 Task: Name the new "Digital Experience" site using the "Microsite" template.
Action: Mouse moved to (1083, 70)
Screenshot: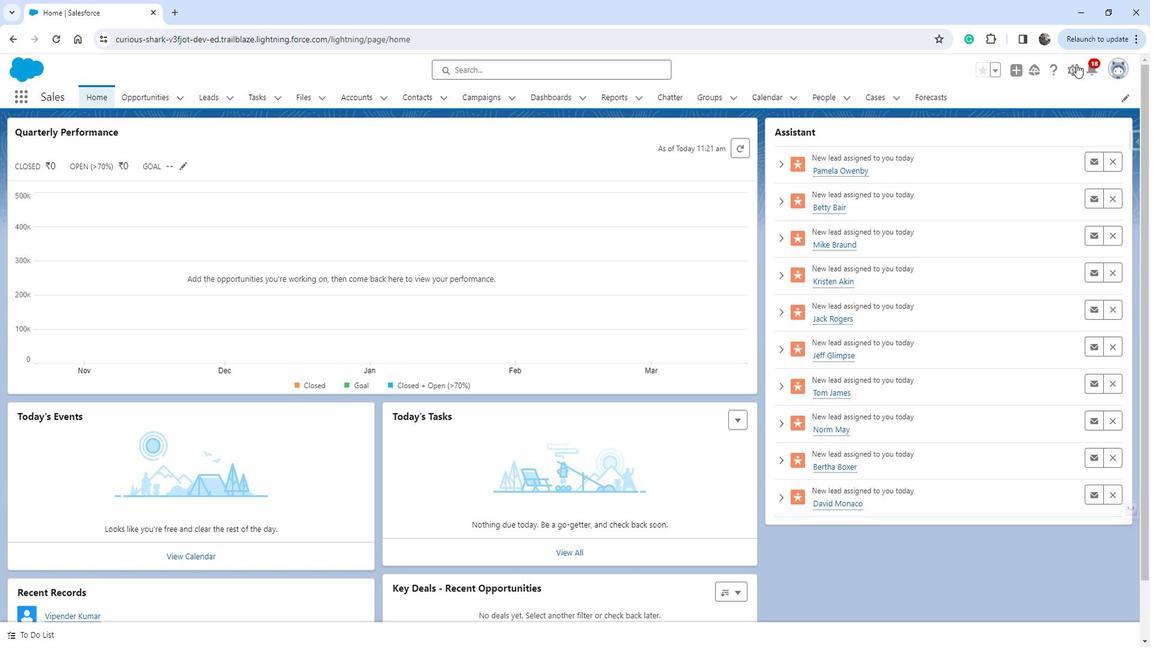 
Action: Mouse pressed left at (1083, 70)
Screenshot: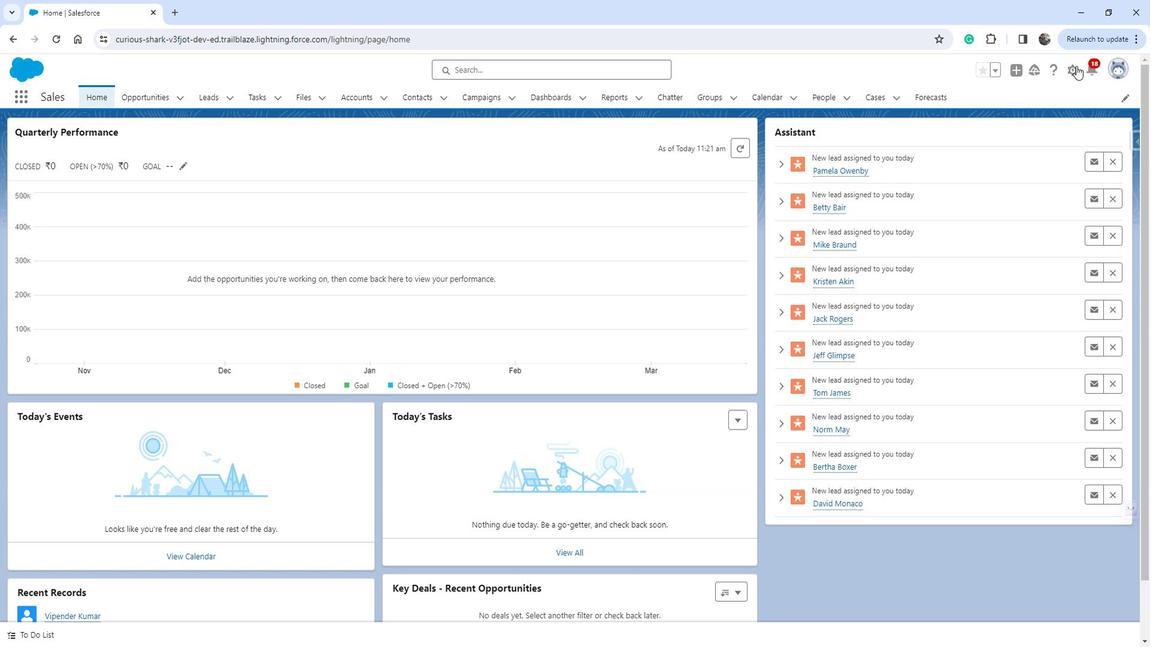 
Action: Mouse moved to (1038, 107)
Screenshot: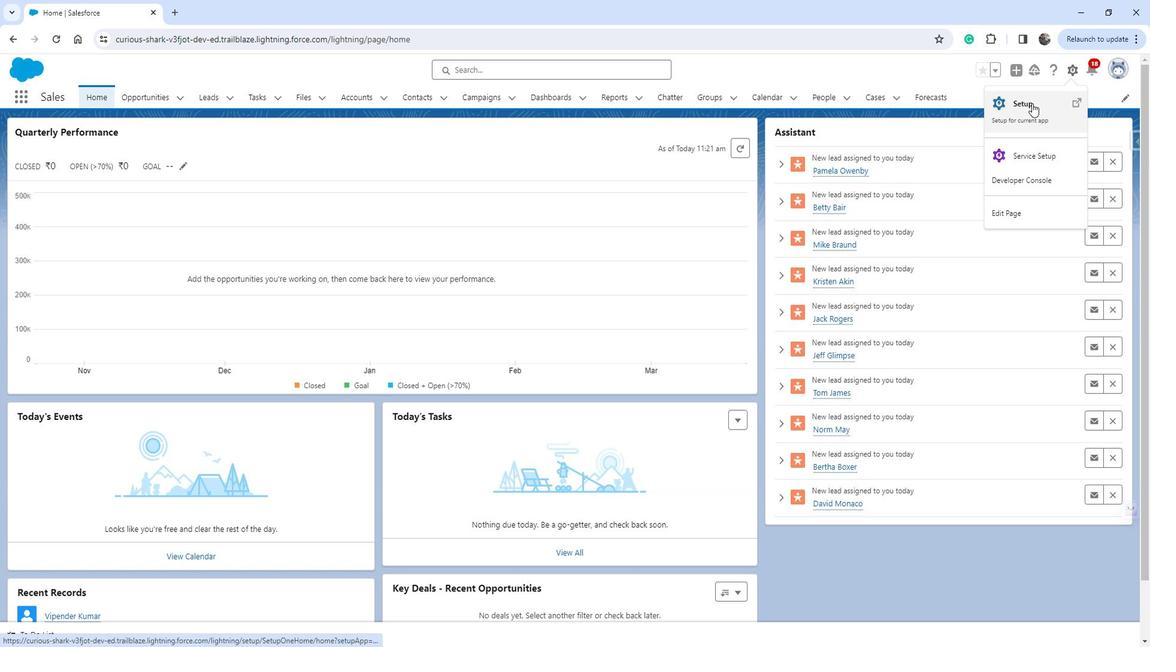 
Action: Mouse pressed left at (1038, 107)
Screenshot: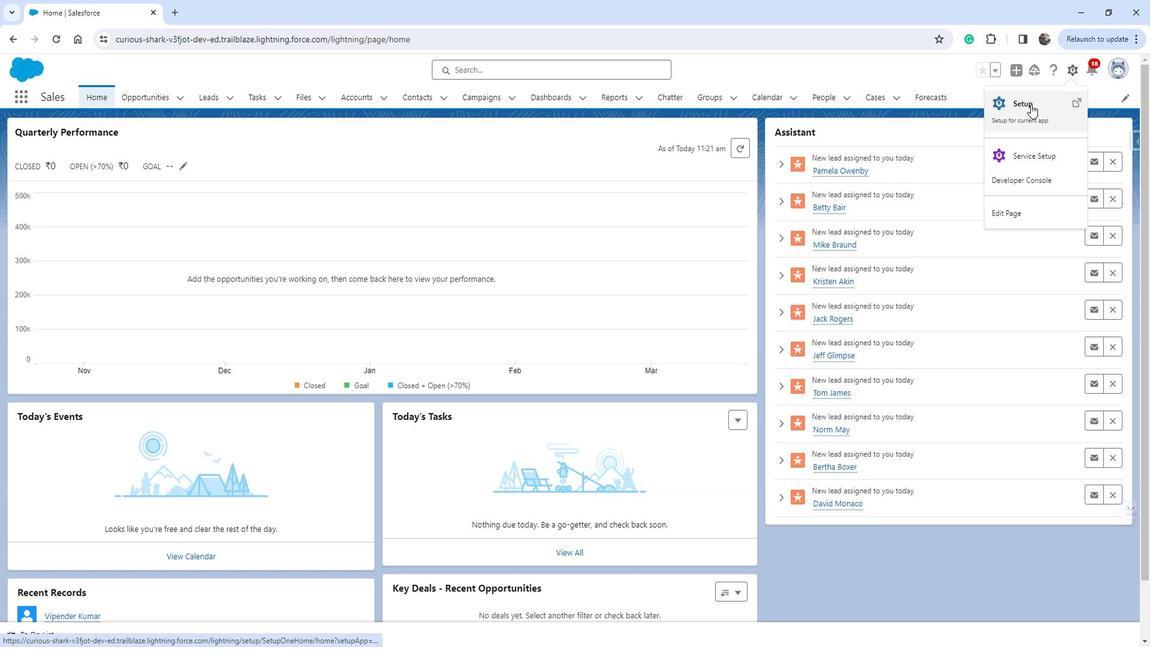
Action: Mouse moved to (81, 331)
Screenshot: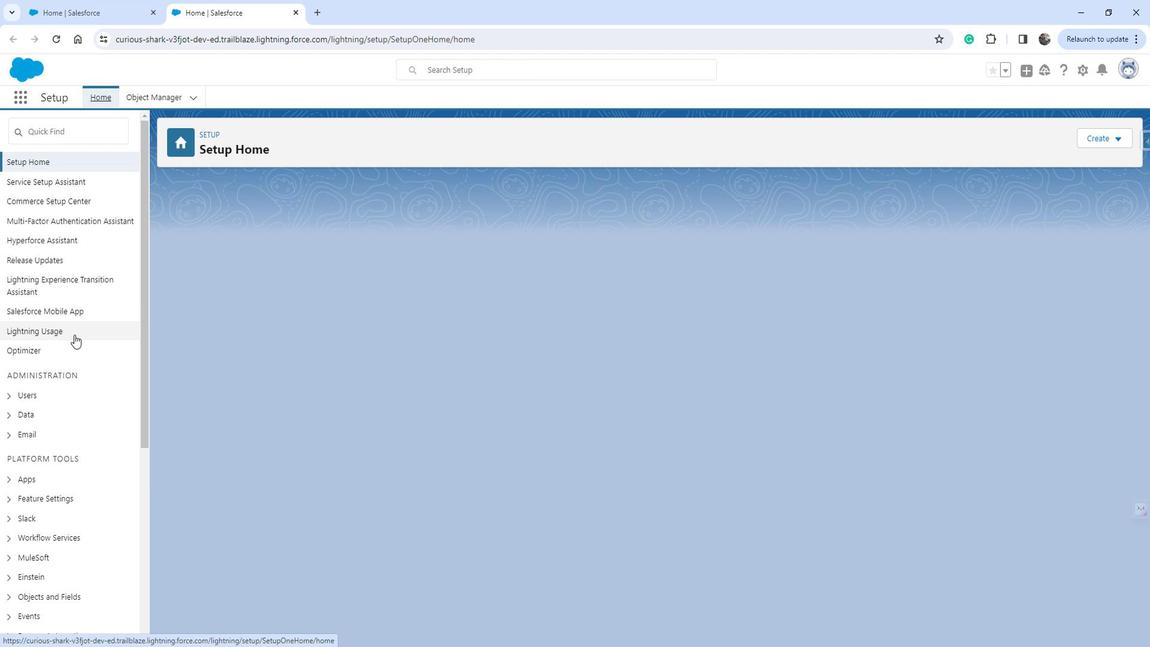 
Action: Mouse scrolled (81, 330) with delta (0, 0)
Screenshot: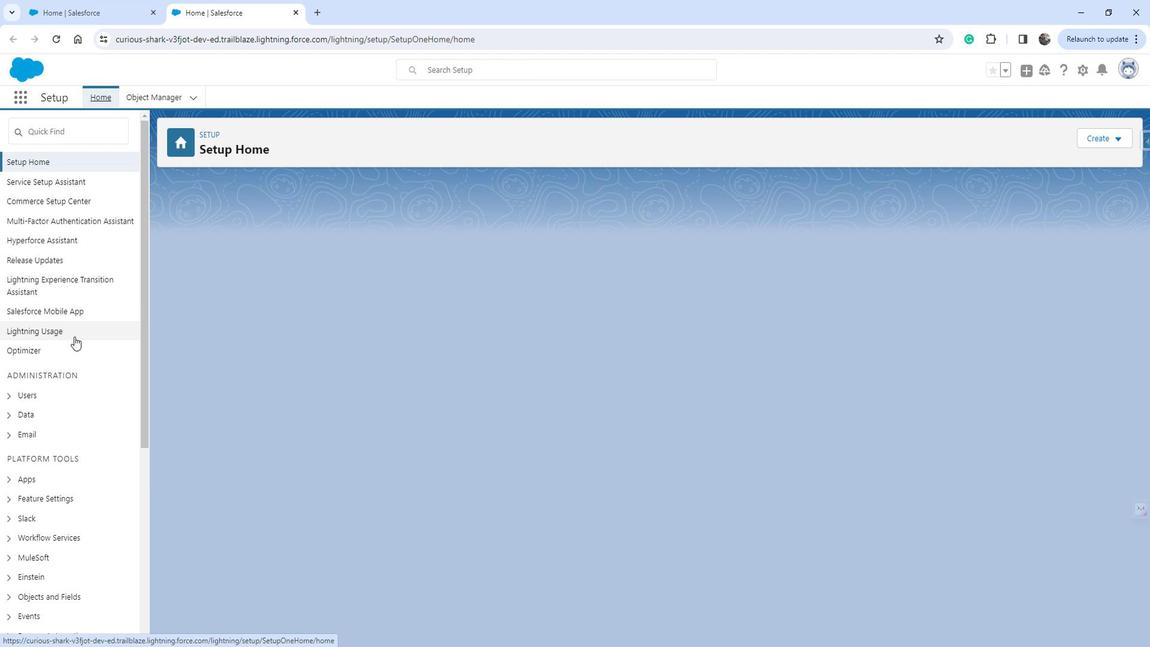 
Action: Mouse scrolled (81, 330) with delta (0, 0)
Screenshot: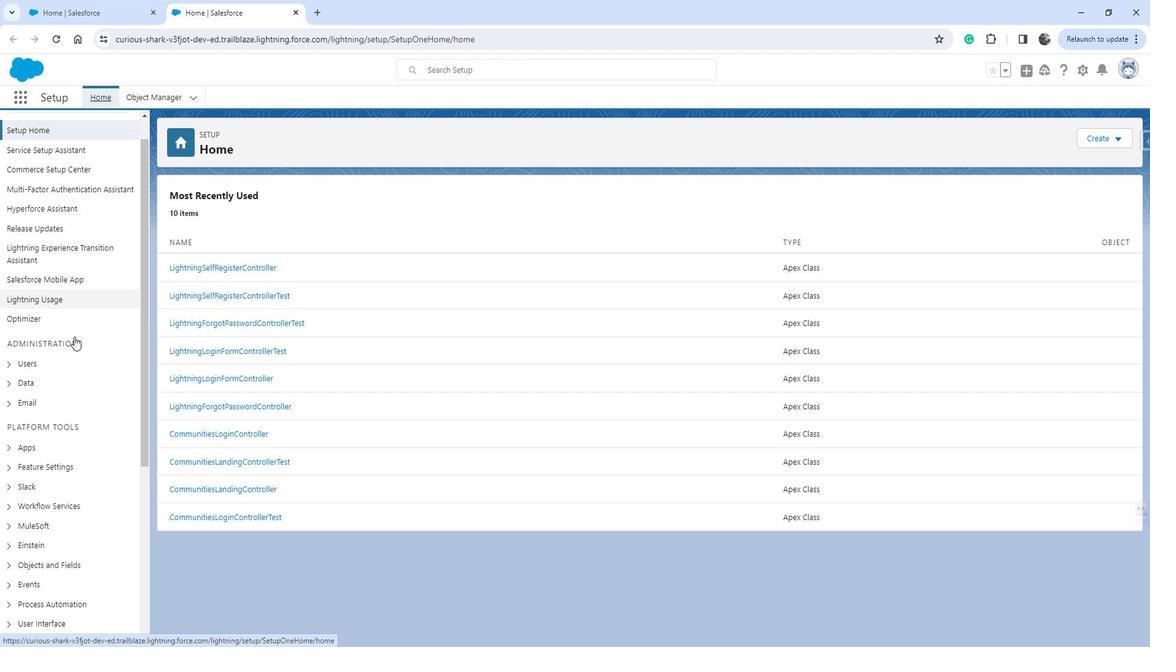 
Action: Mouse moved to (14, 366)
Screenshot: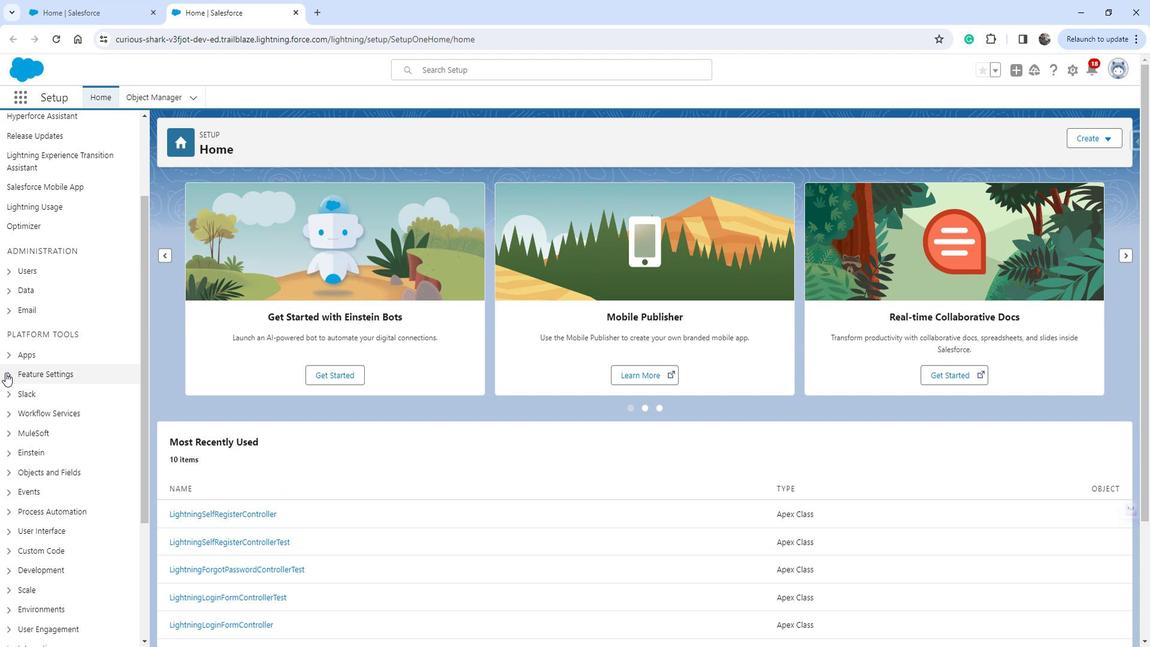 
Action: Mouse pressed left at (14, 366)
Screenshot: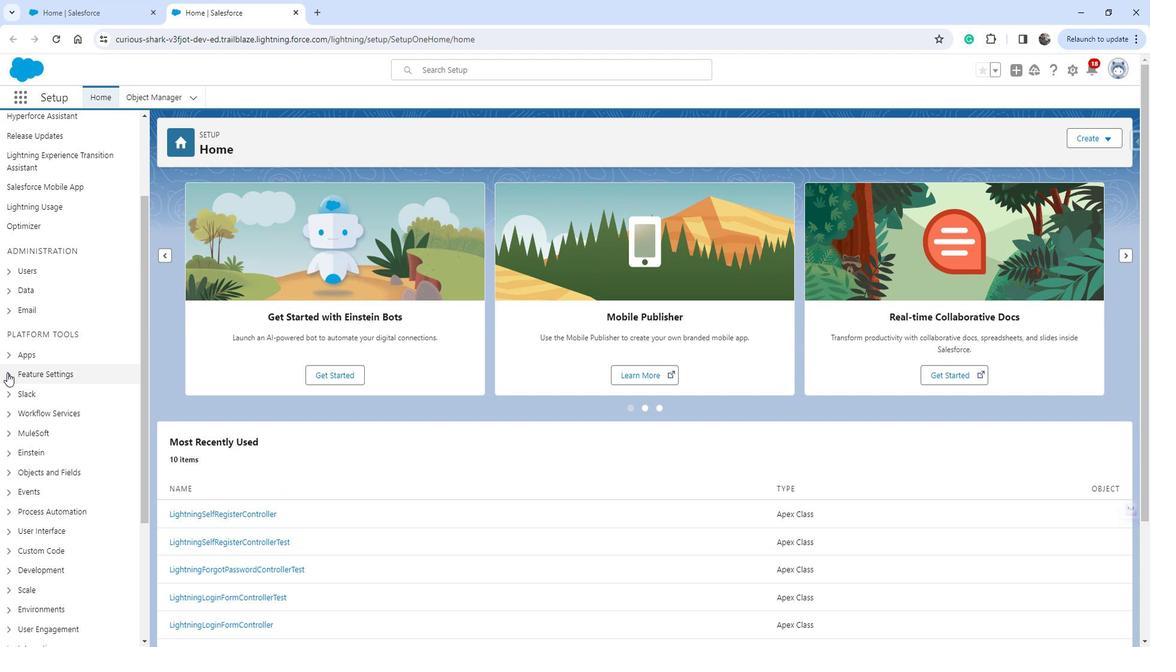 
Action: Mouse moved to (38, 375)
Screenshot: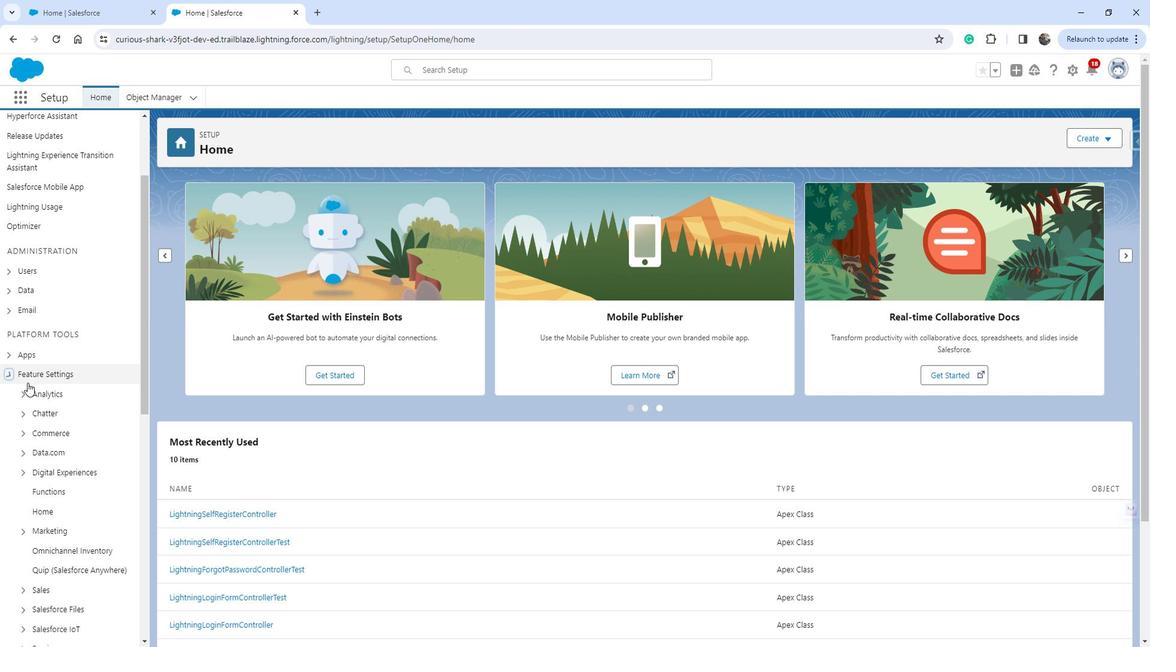 
Action: Mouse scrolled (38, 375) with delta (0, 0)
Screenshot: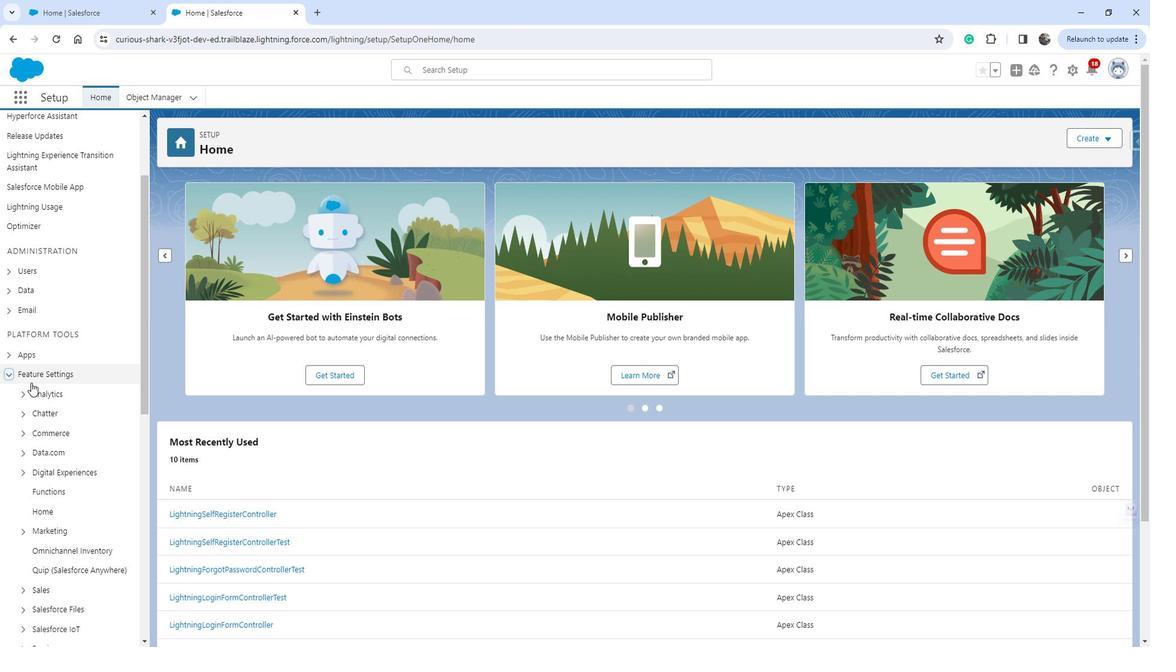 
Action: Mouse moved to (29, 402)
Screenshot: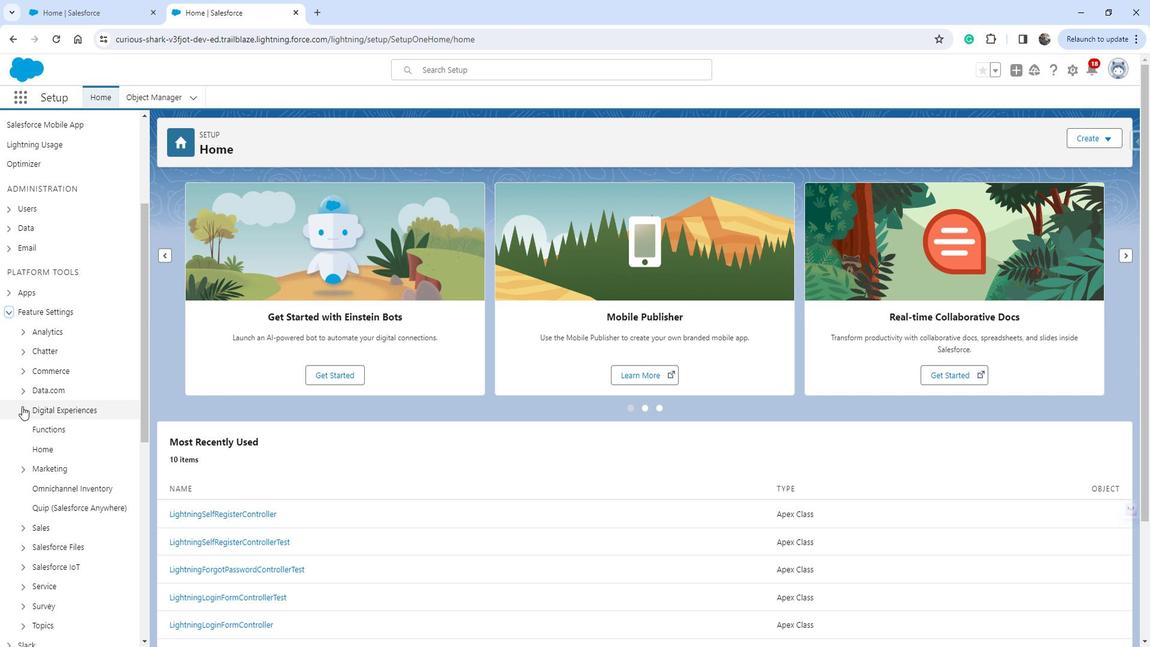 
Action: Mouse pressed left at (29, 402)
Screenshot: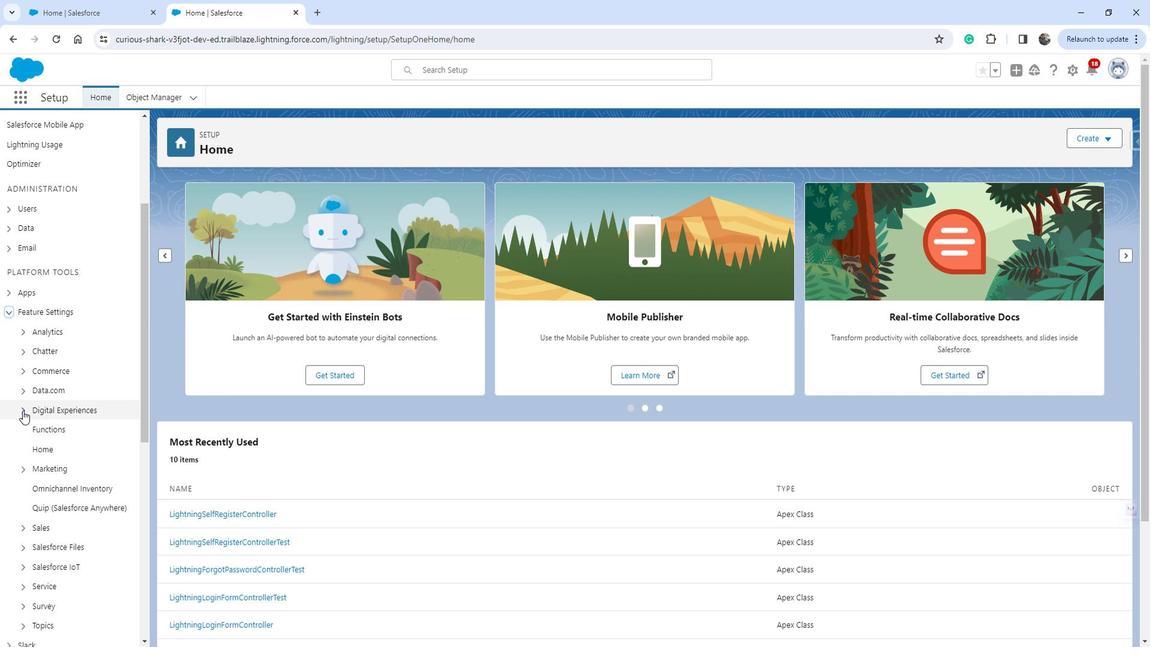 
Action: Mouse moved to (52, 418)
Screenshot: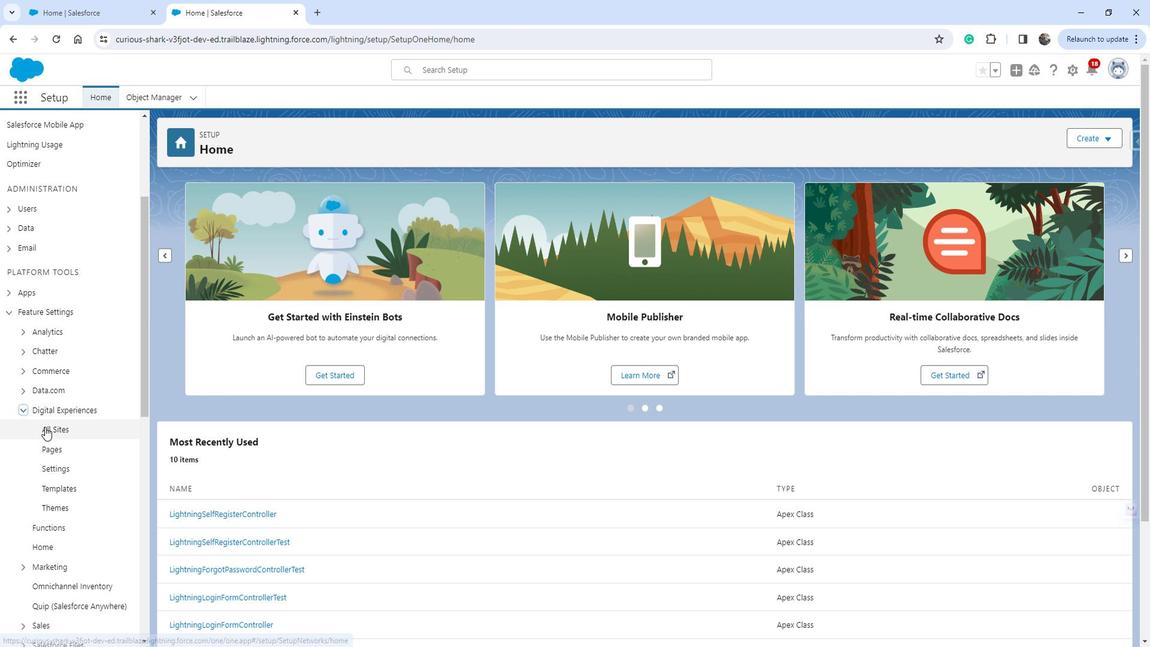 
Action: Mouse pressed left at (52, 418)
Screenshot: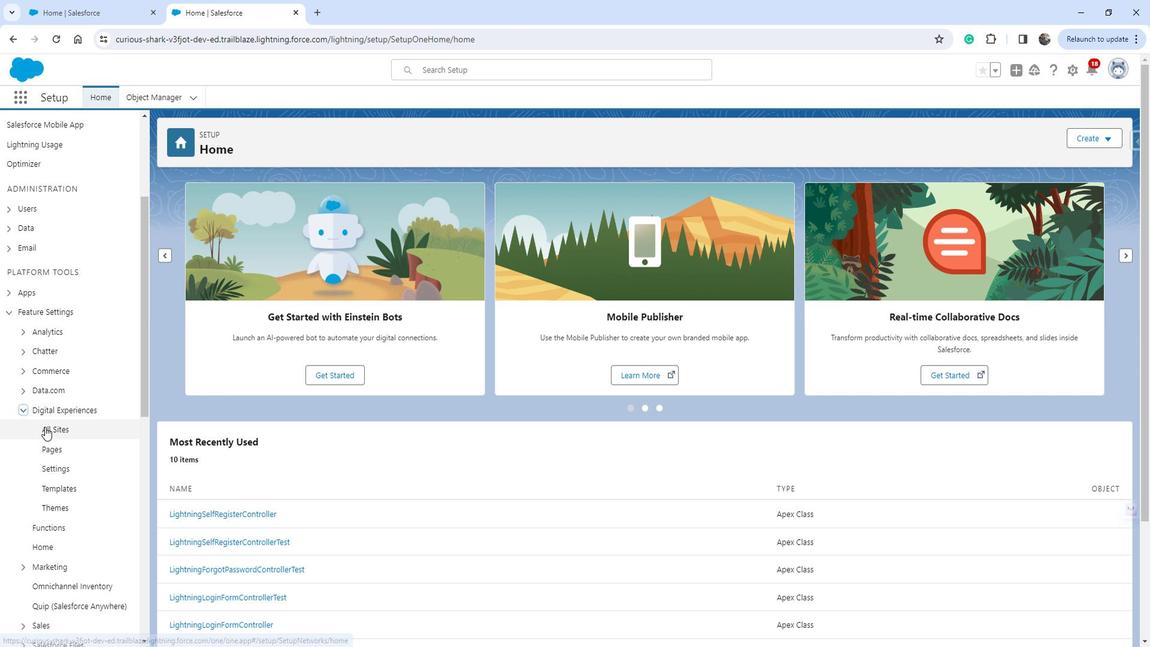 
Action: Mouse moved to (478, 249)
Screenshot: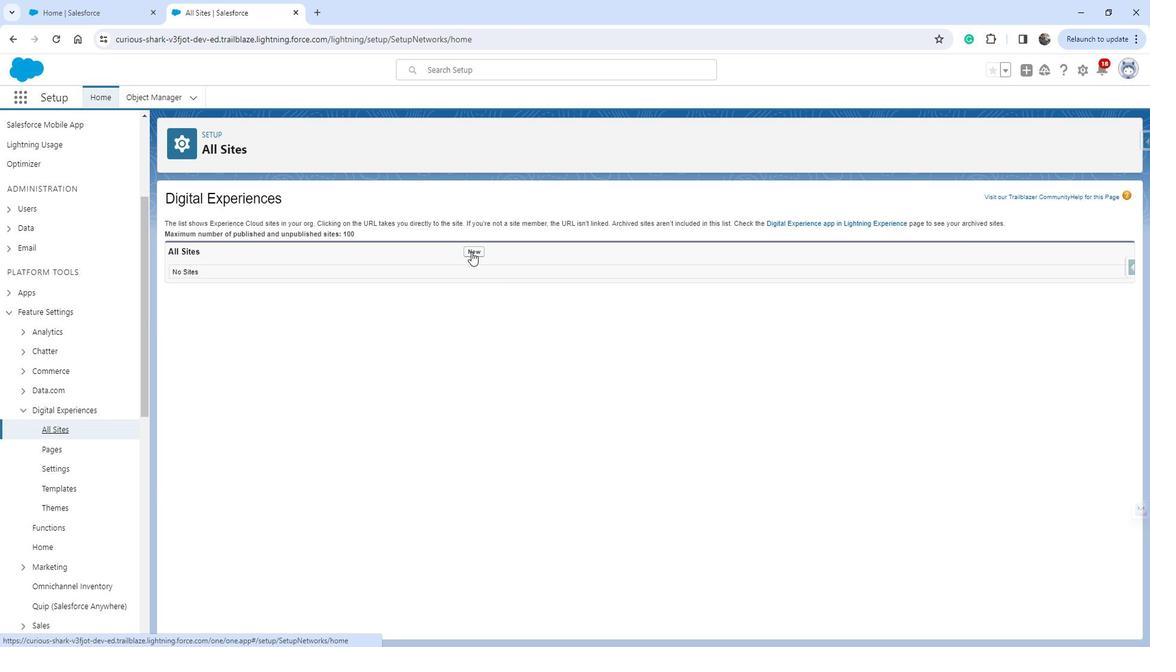 
Action: Mouse pressed left at (478, 249)
Screenshot: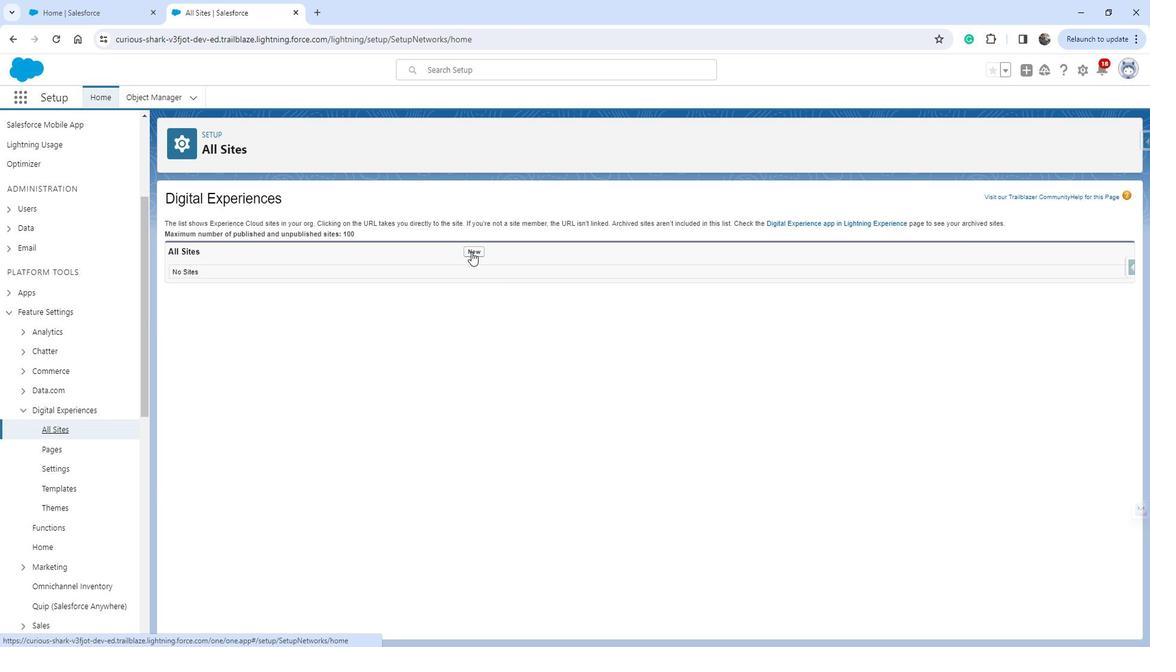 
Action: Mouse moved to (385, 304)
Screenshot: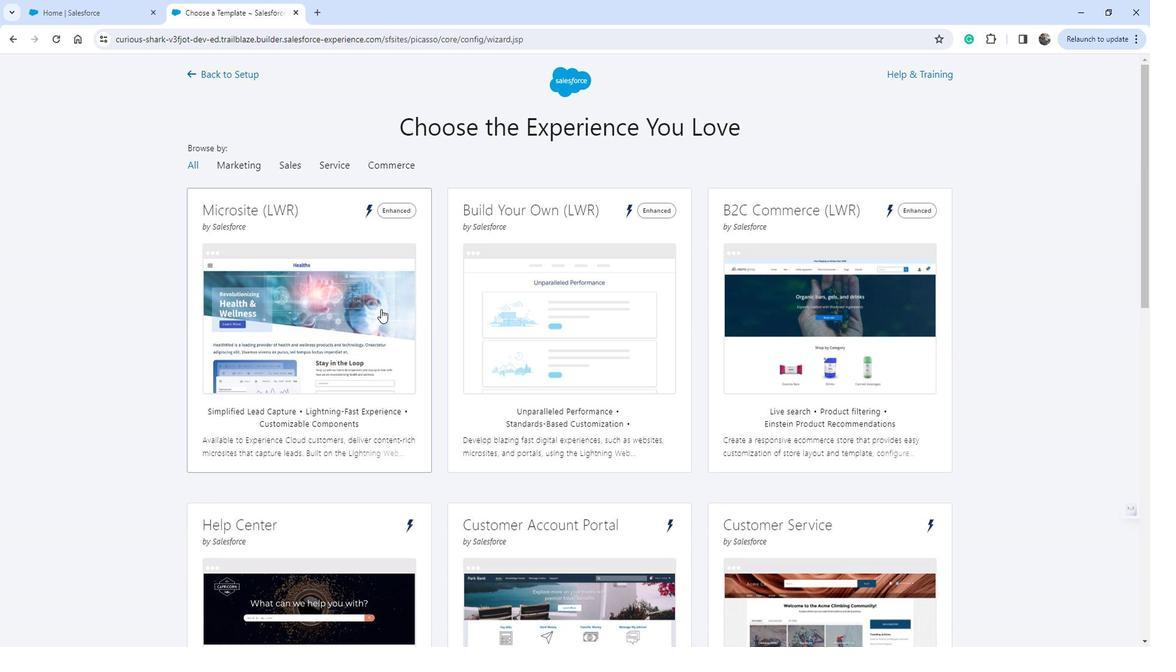
Action: Mouse pressed left at (385, 304)
Screenshot: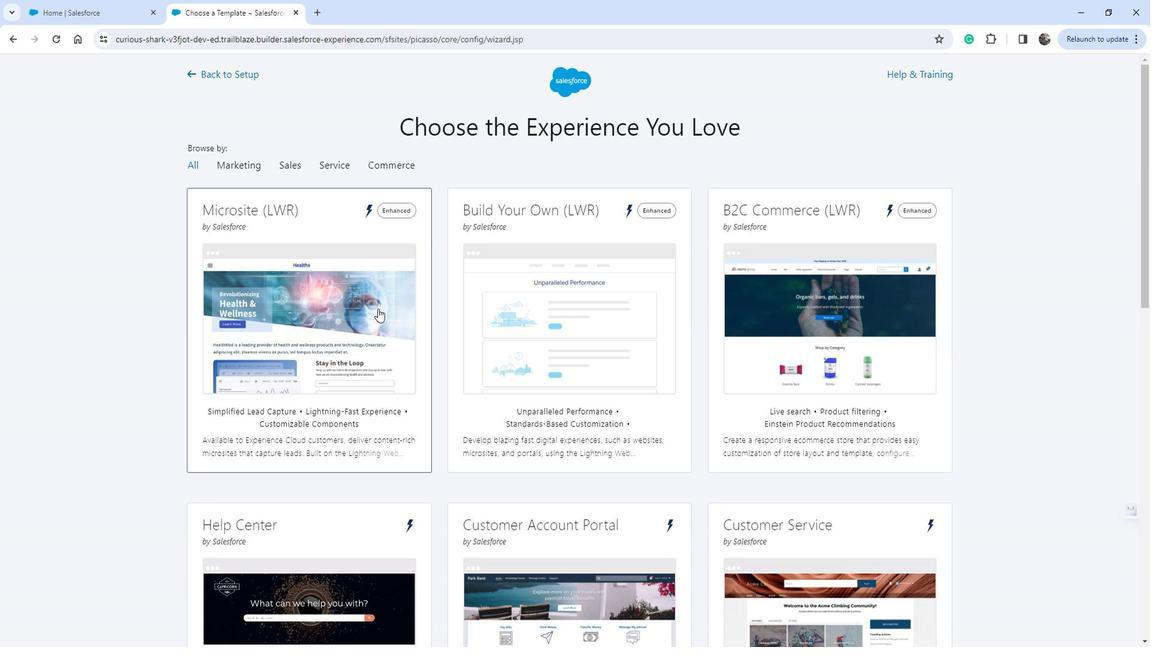 
Action: Mouse moved to (712, 203)
Screenshot: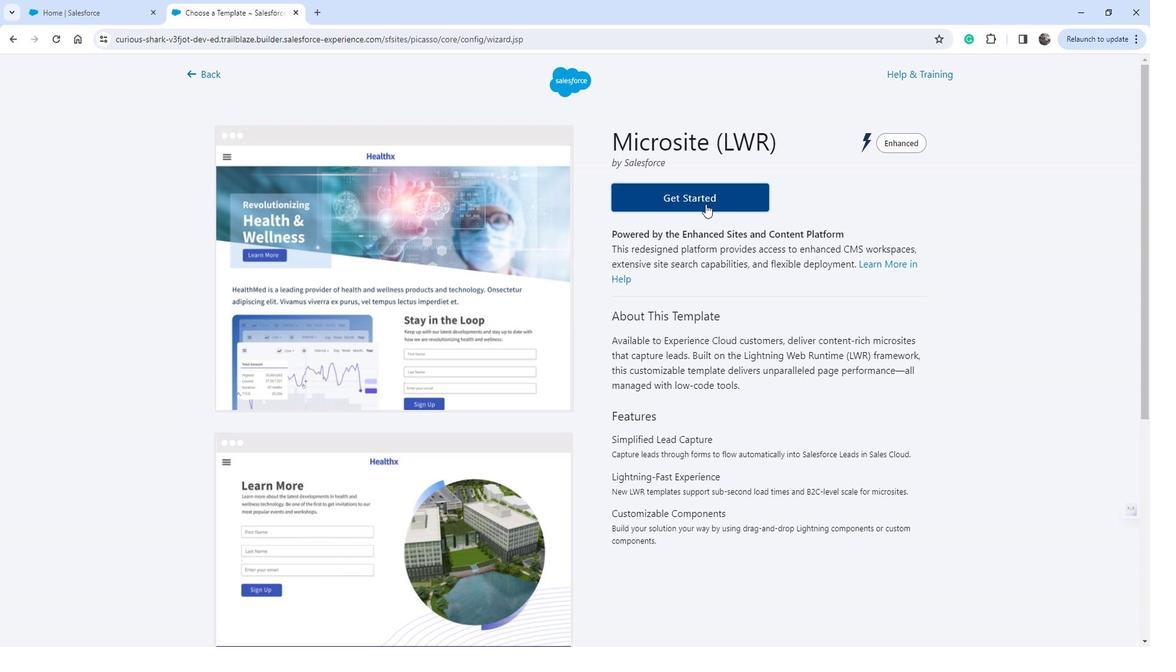 
Action: Mouse pressed left at (712, 203)
Screenshot: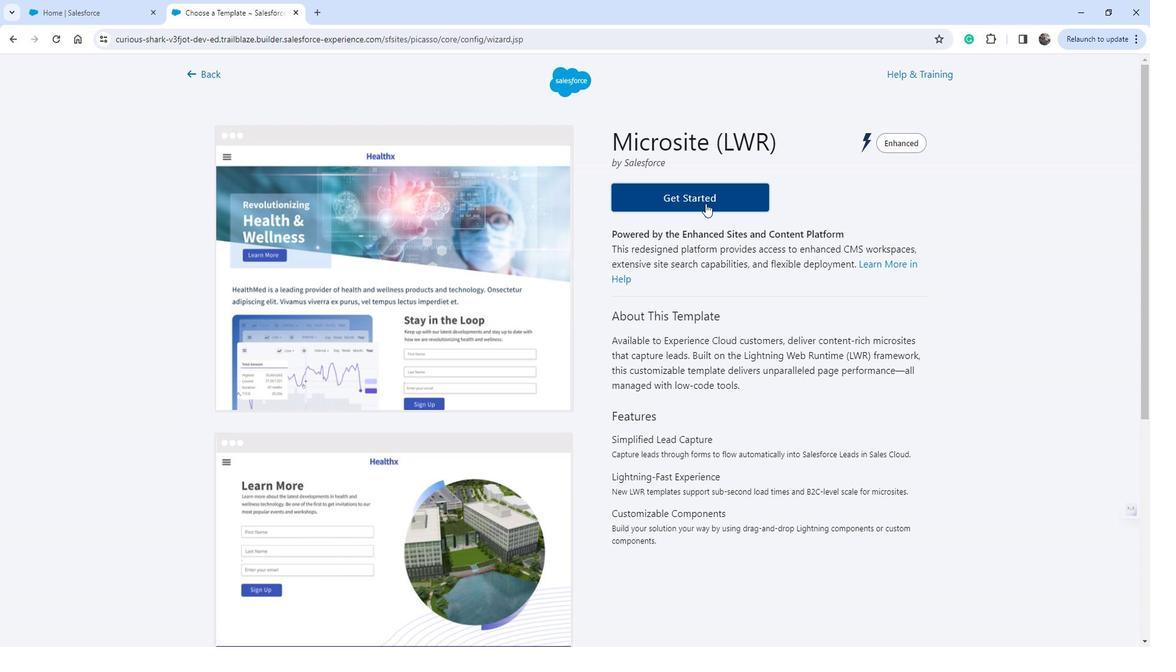
Action: Mouse moved to (657, 222)
Screenshot: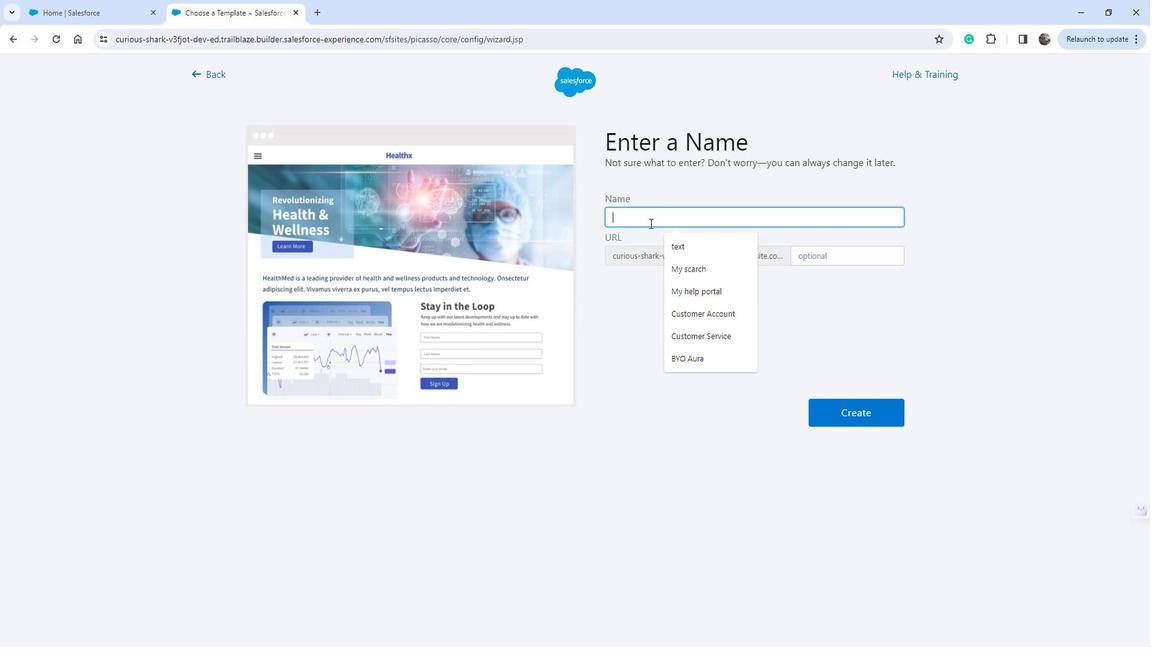 
Action: Mouse pressed left at (657, 222)
Screenshot: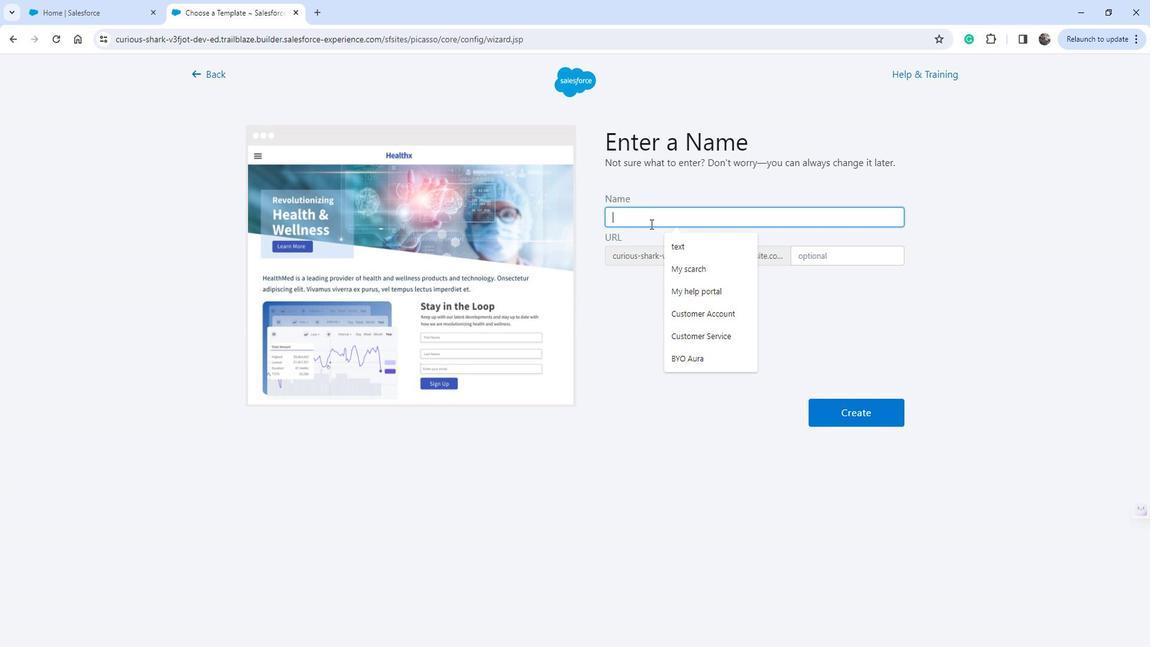 
Action: Mouse moved to (654, 216)
Screenshot: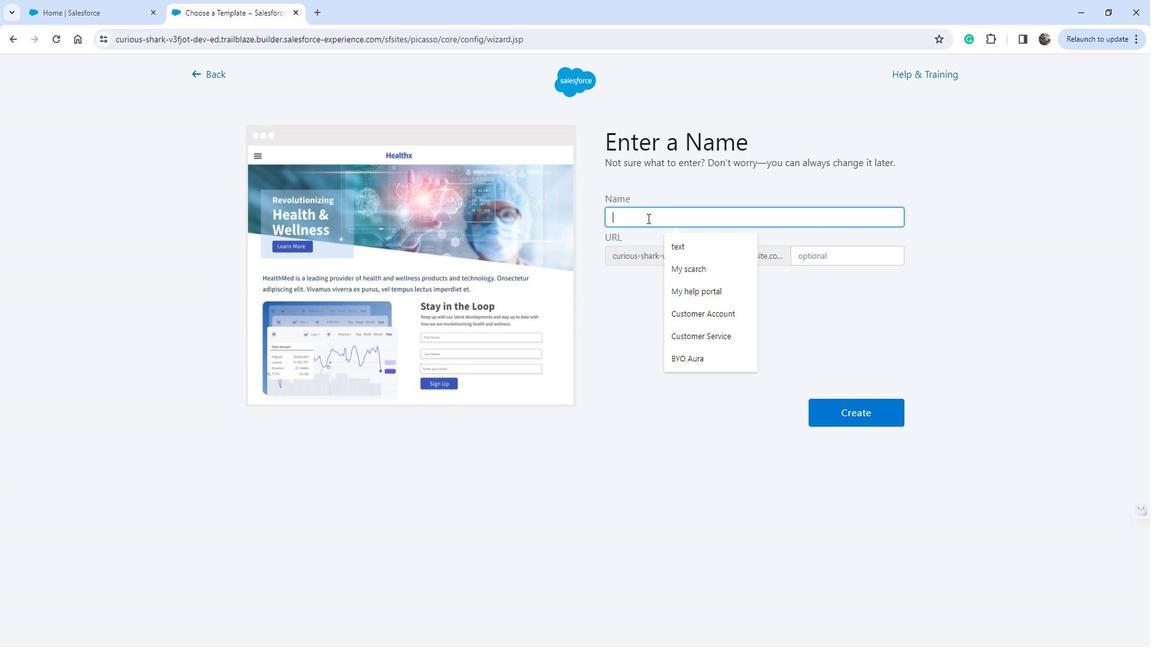 
Action: Mouse pressed left at (654, 216)
Screenshot: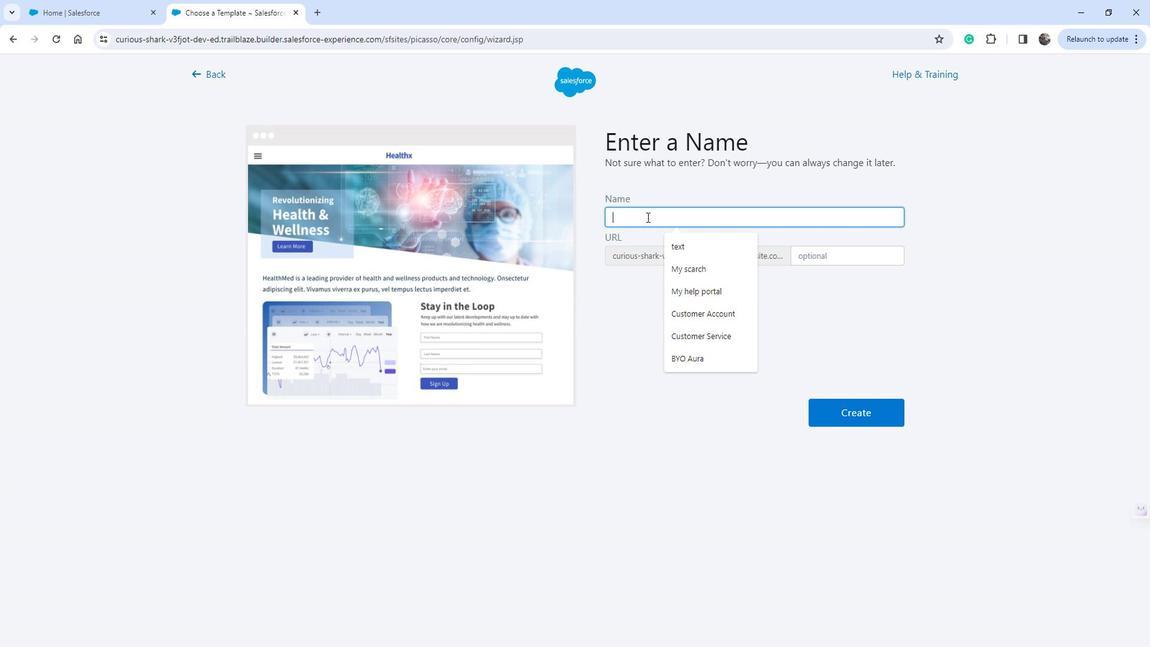 
Action: Key pressed <Key.shift>Micro<Key.shift>Site
Screenshot: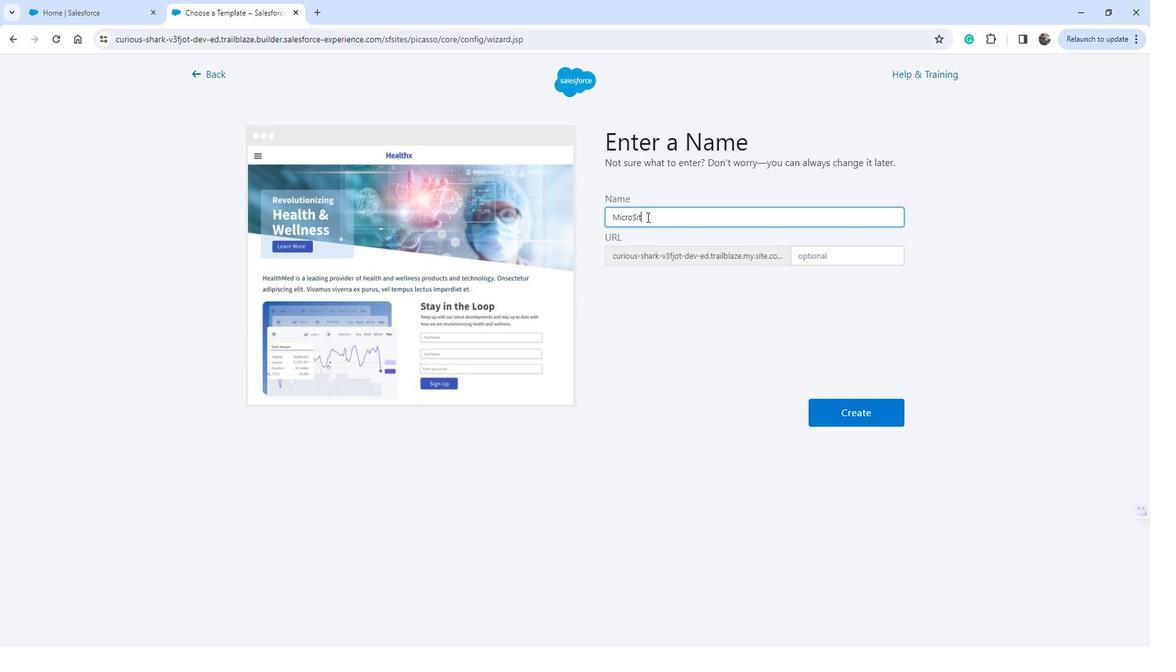 
Action: Mouse moved to (835, 260)
Screenshot: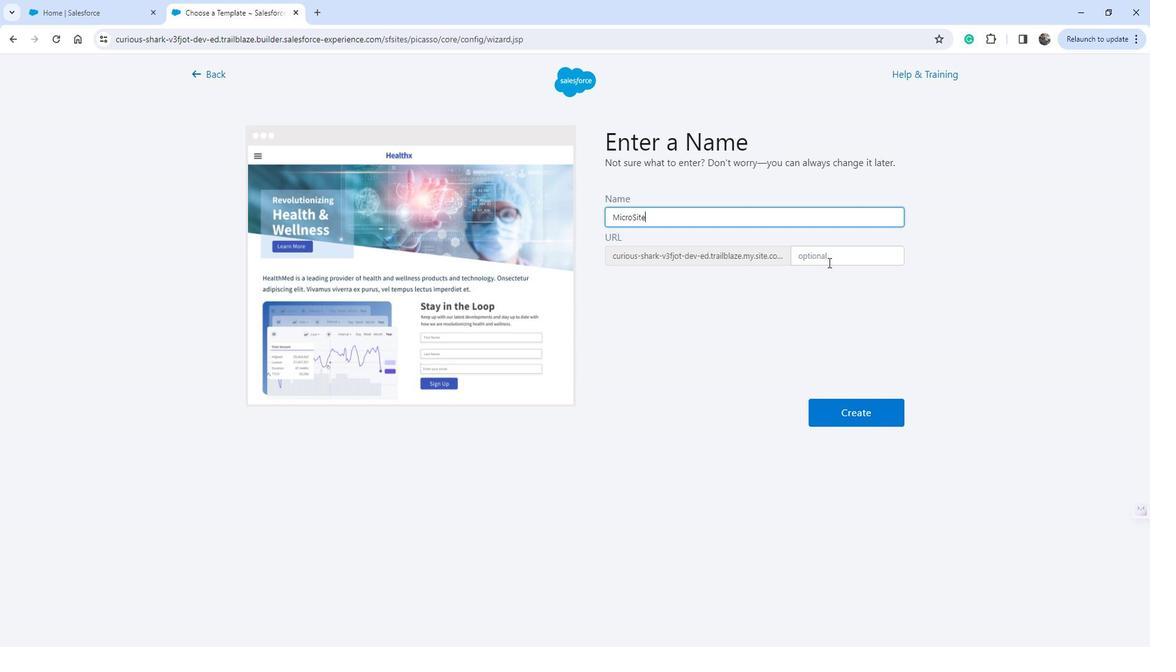 
Action: Mouse pressed left at (835, 260)
Screenshot: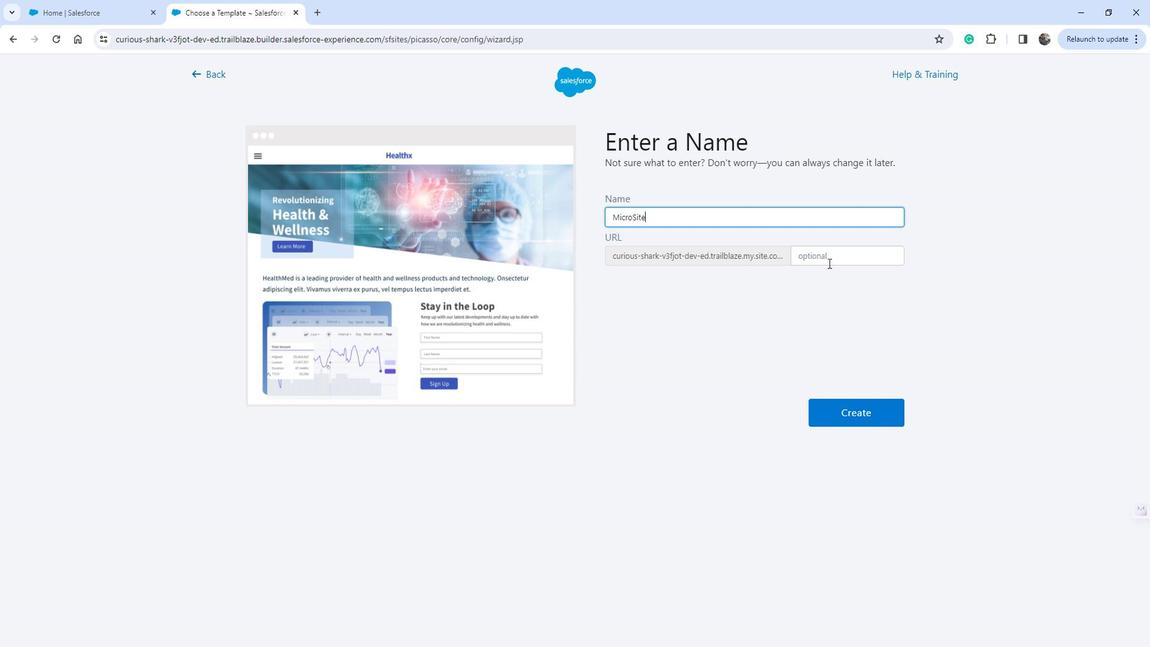 
Action: Key pressed <Key.shift>Microsir<Key.backspace>te
Screenshot: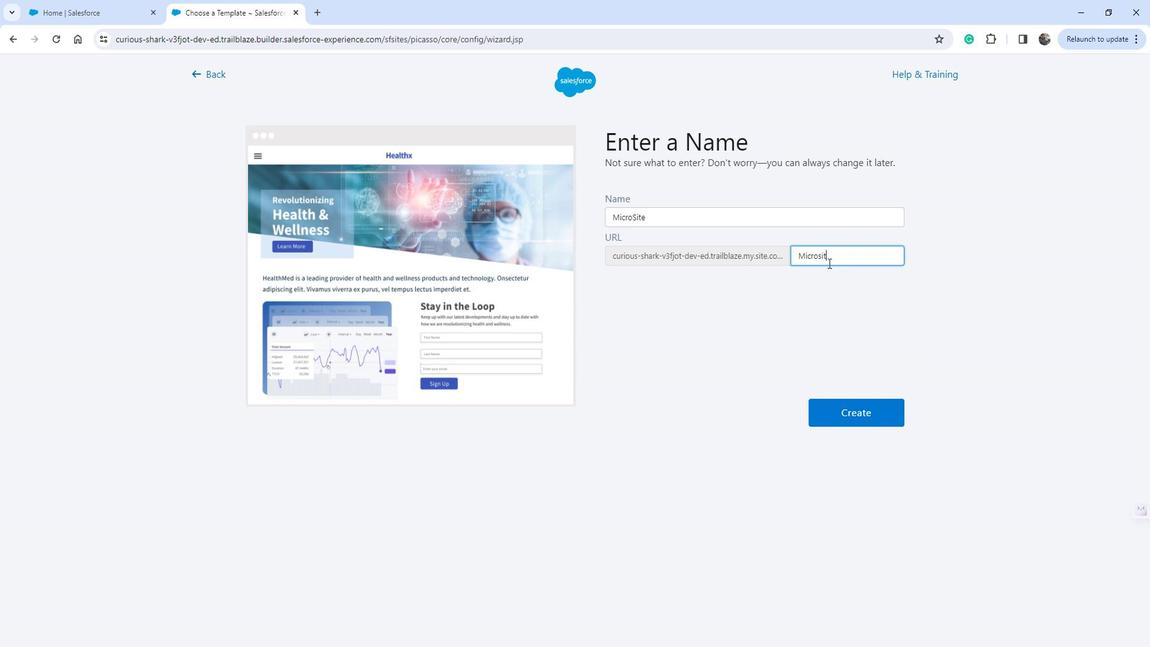 
Action: Mouse moved to (855, 402)
Screenshot: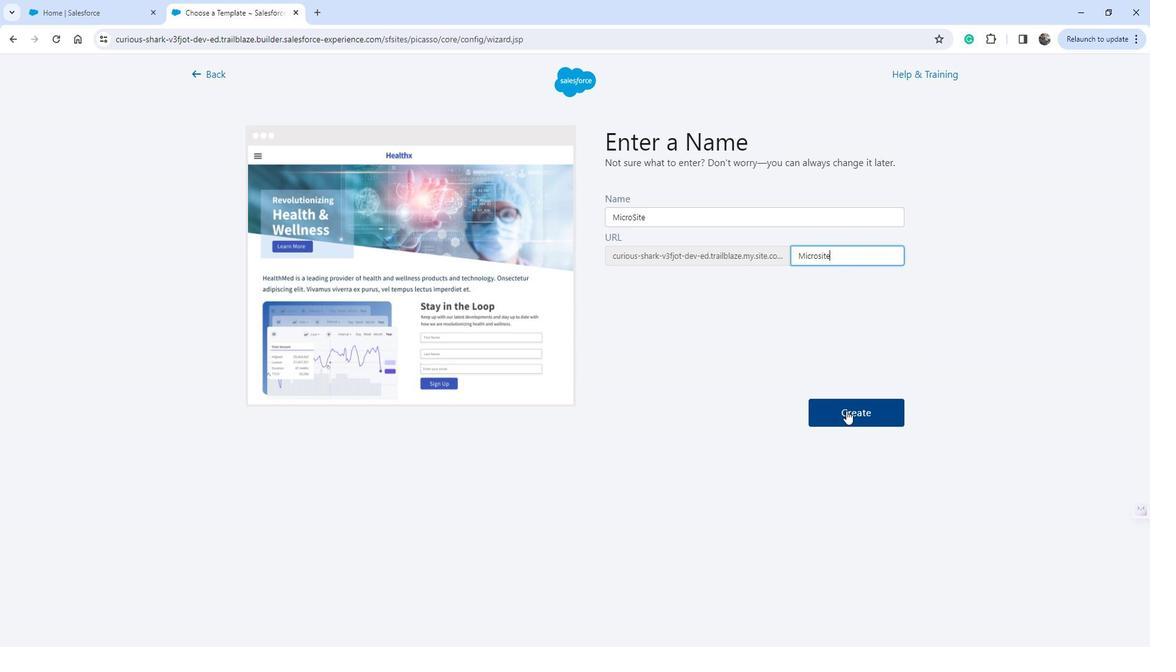
Action: Mouse pressed left at (855, 402)
Screenshot: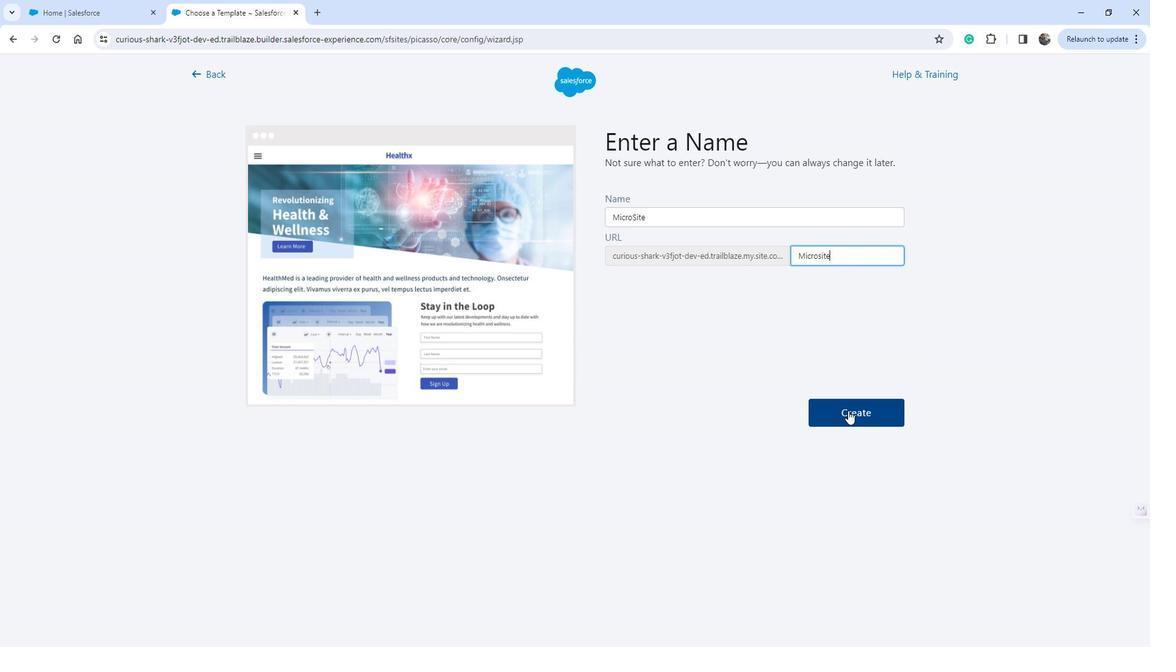 
Action: Mouse moved to (654, 361)
Screenshot: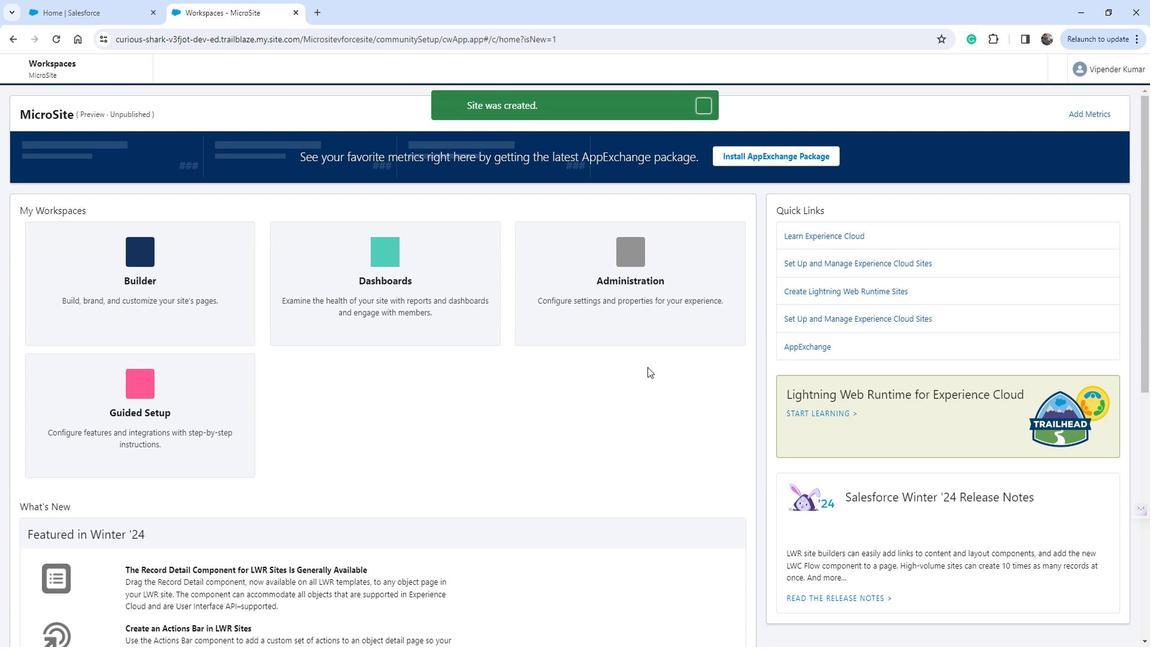 
